 Task: In the  document meeting.epub Use the feature 'and check spelling and grammer' Select the body of letter and change paragraph spacing to  'Double' Select the word Good Evening and change font size to  30
Action: Mouse moved to (243, 280)
Screenshot: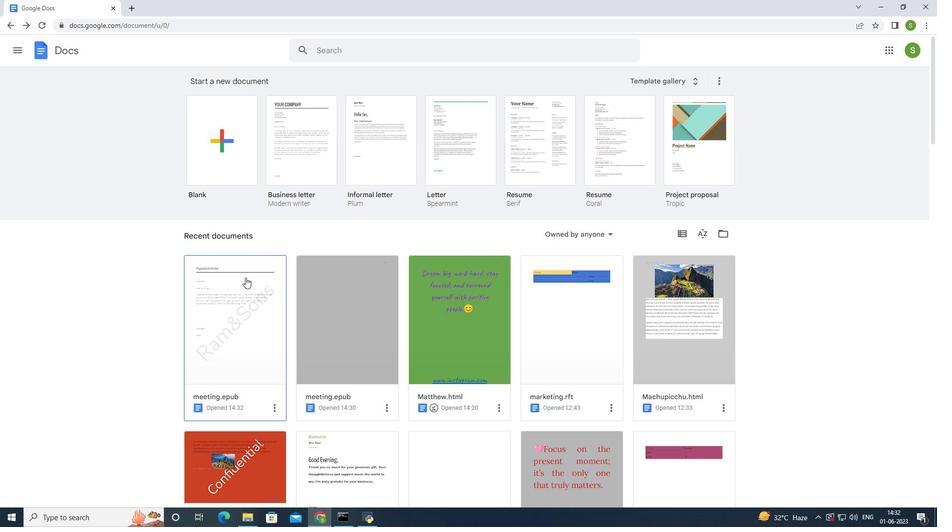 
Action: Mouse pressed left at (243, 280)
Screenshot: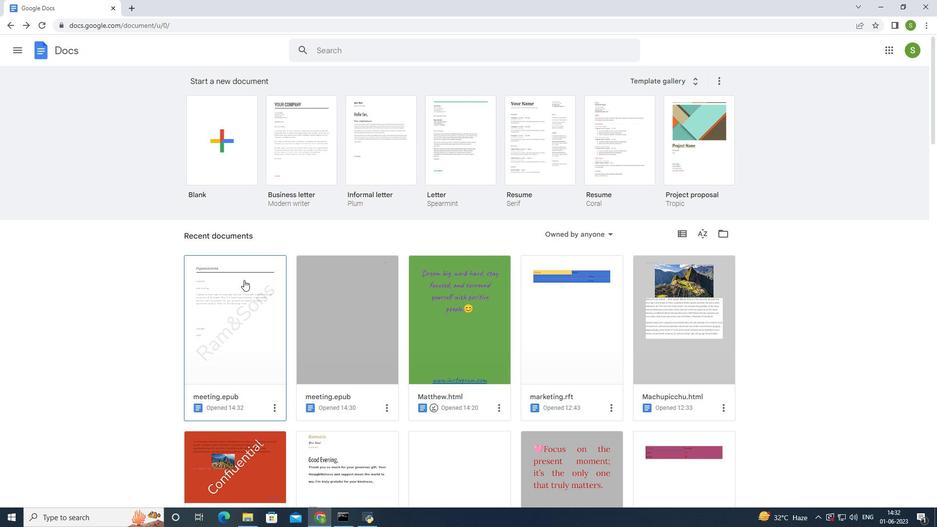
Action: Mouse moved to (158, 55)
Screenshot: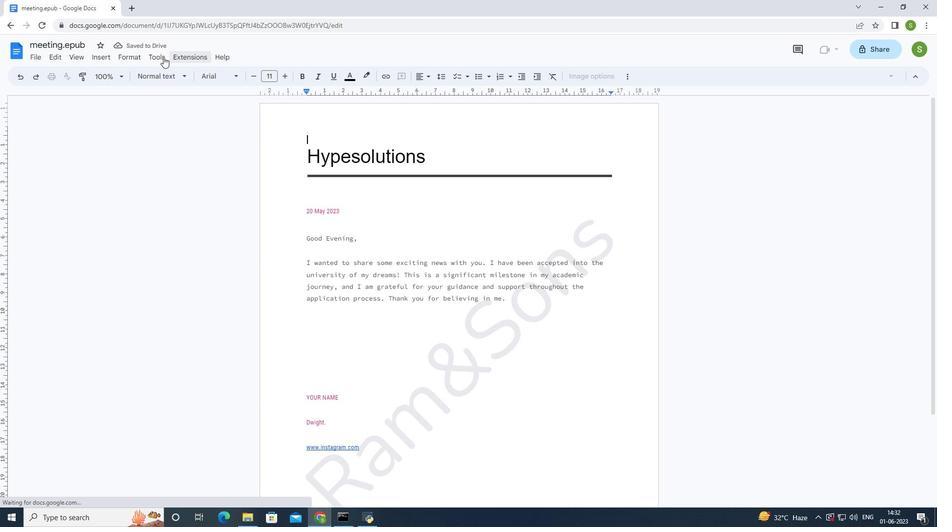 
Action: Mouse pressed left at (158, 55)
Screenshot: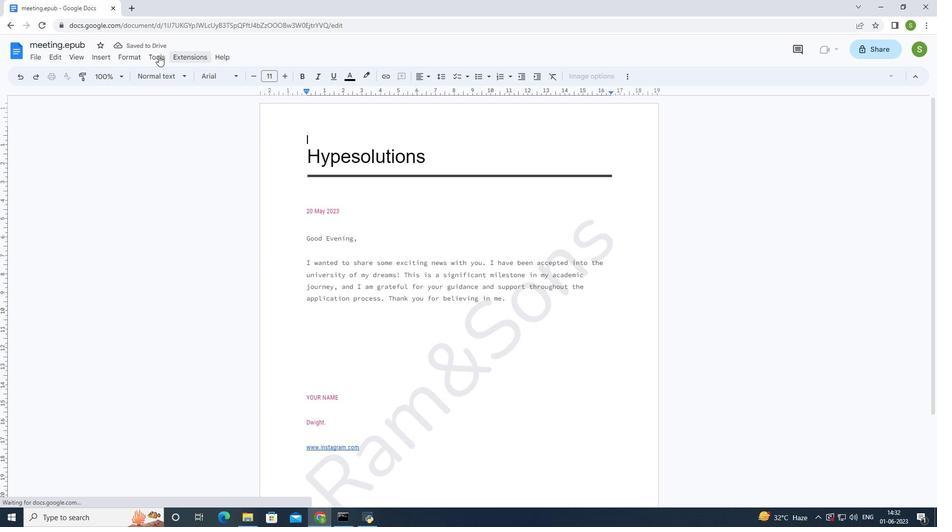 
Action: Mouse moved to (87, 227)
Screenshot: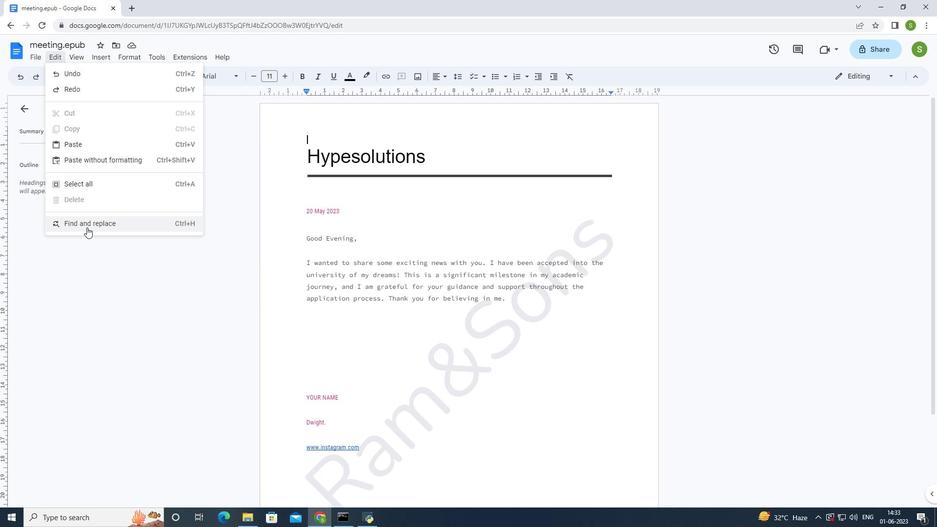 
Action: Mouse pressed left at (87, 227)
Screenshot: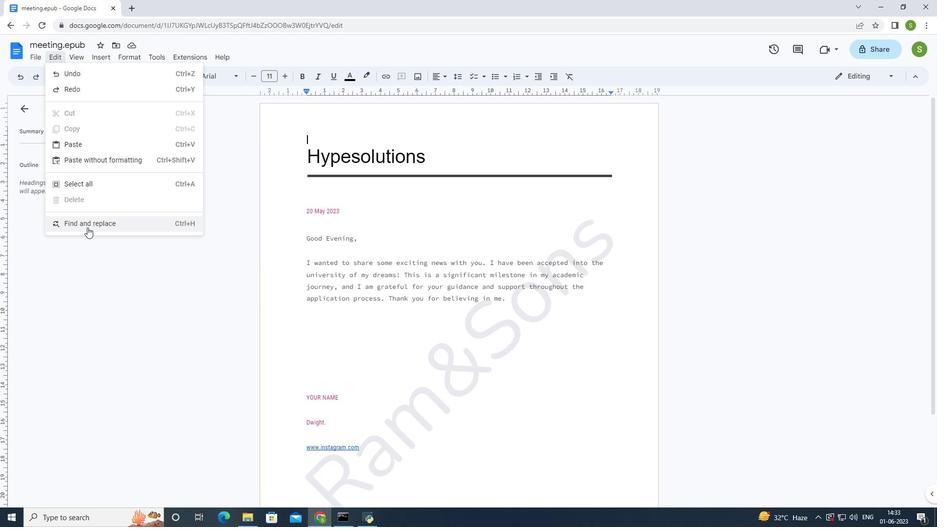 
Action: Mouse moved to (223, 194)
Screenshot: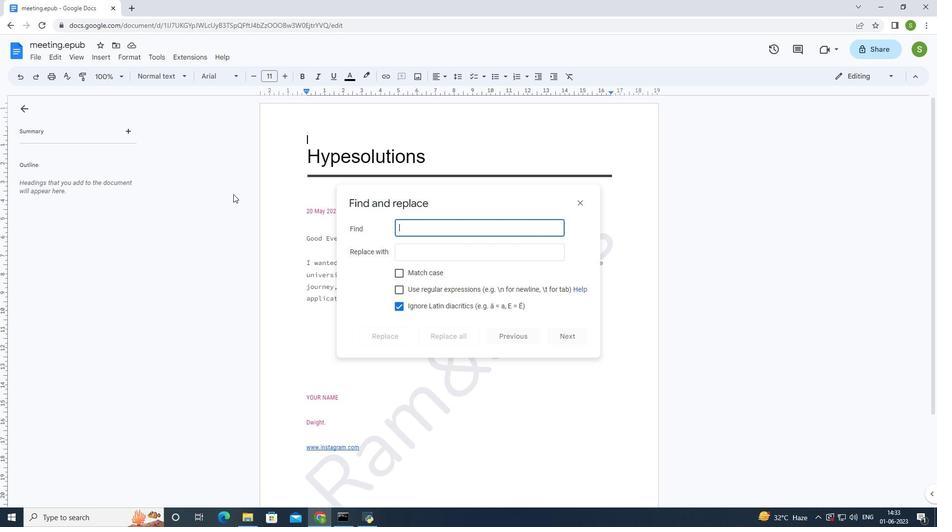 
Action: Mouse pressed left at (223, 194)
Screenshot: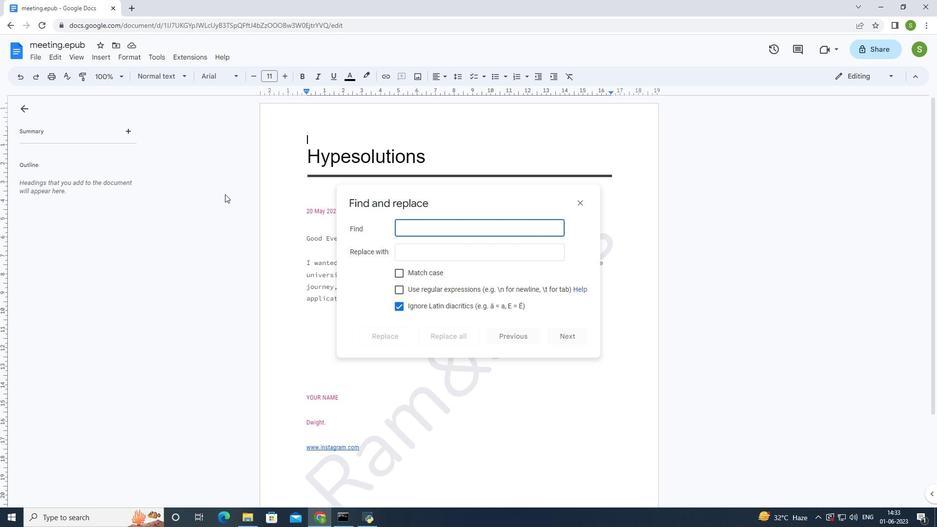 
Action: Mouse moved to (582, 205)
Screenshot: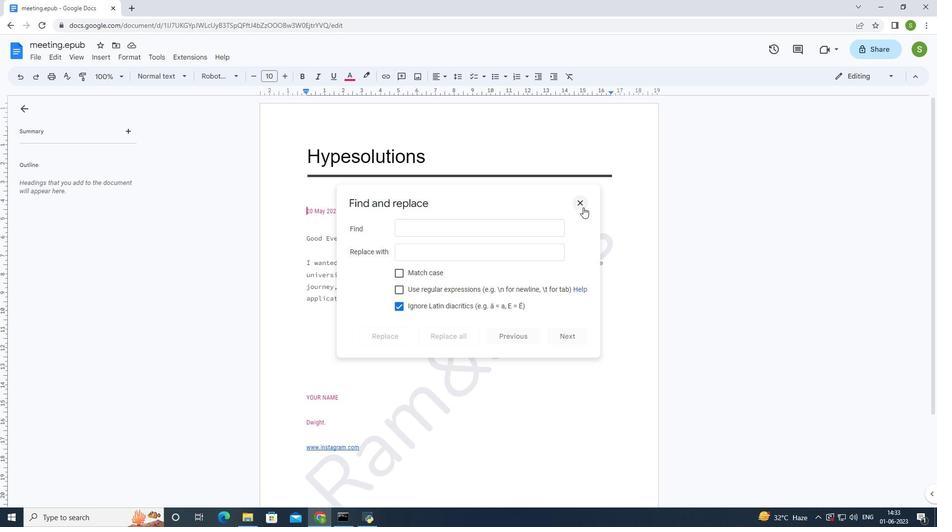 
Action: Mouse pressed left at (582, 205)
Screenshot: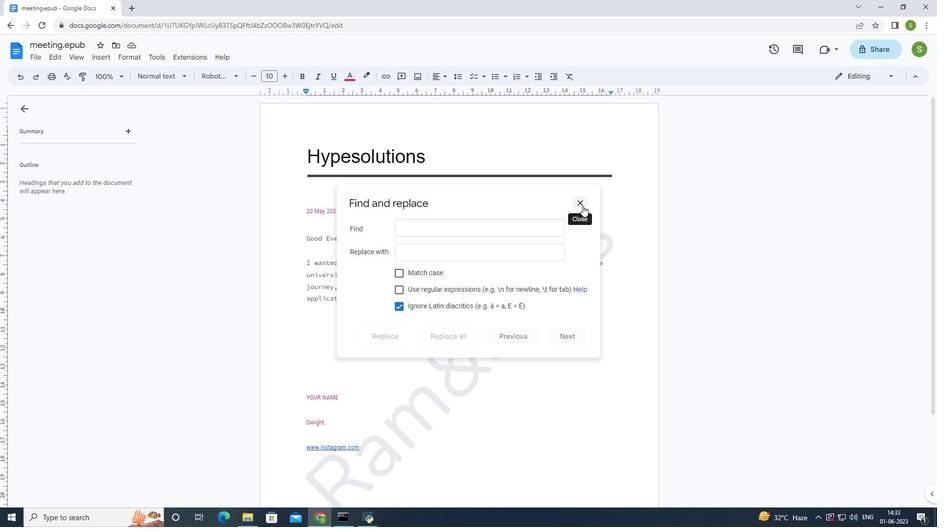 
Action: Mouse moved to (123, 55)
Screenshot: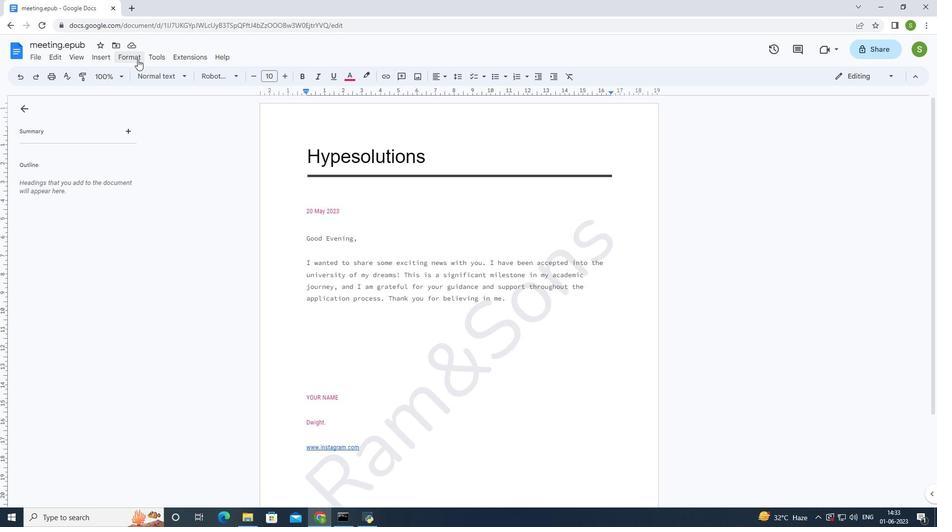 
Action: Mouse pressed left at (123, 55)
Screenshot: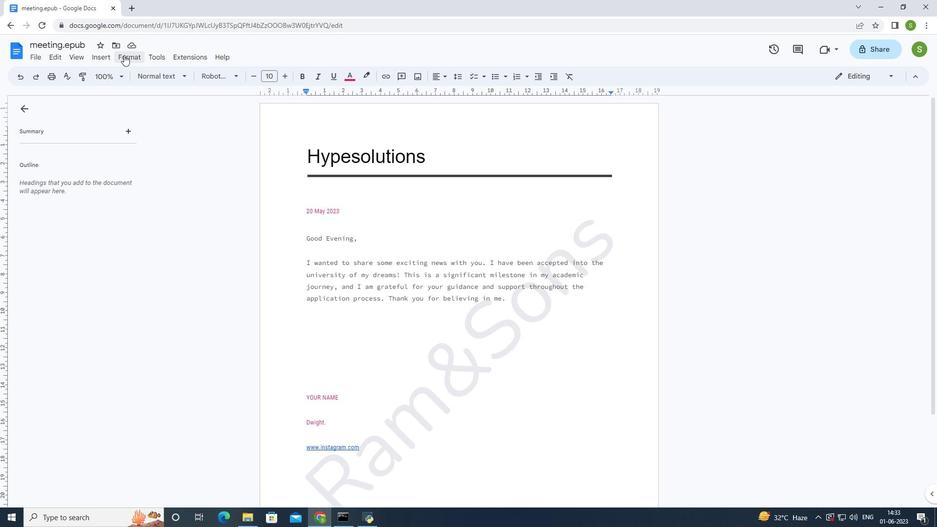 
Action: Mouse moved to (160, 73)
Screenshot: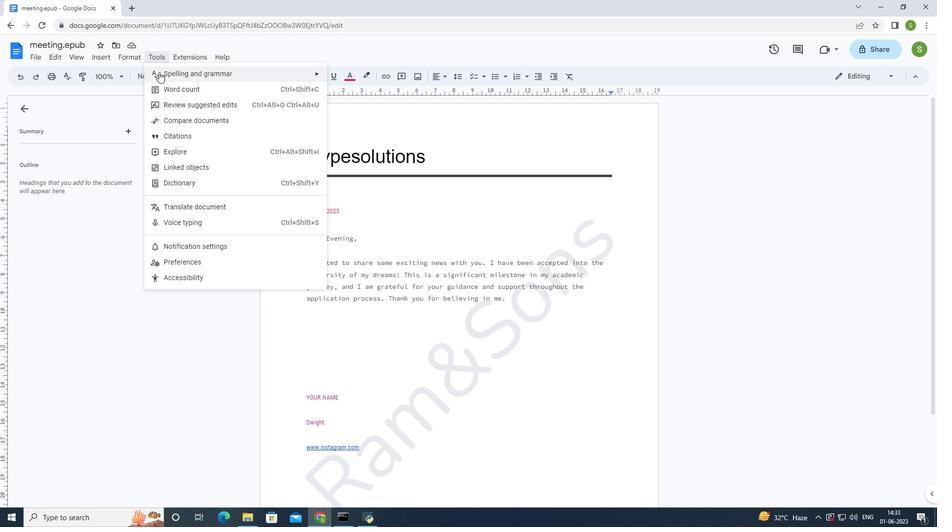 
Action: Mouse pressed left at (160, 73)
Screenshot: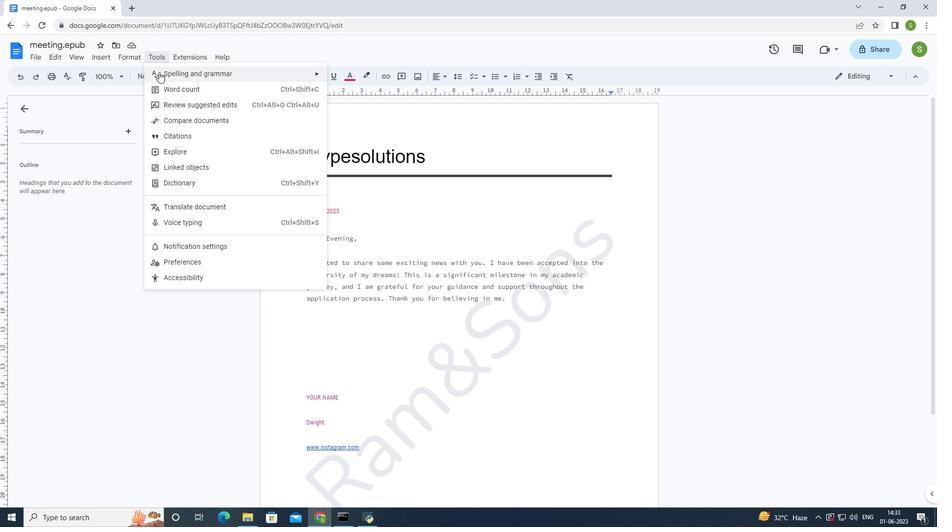 
Action: Mouse moved to (356, 73)
Screenshot: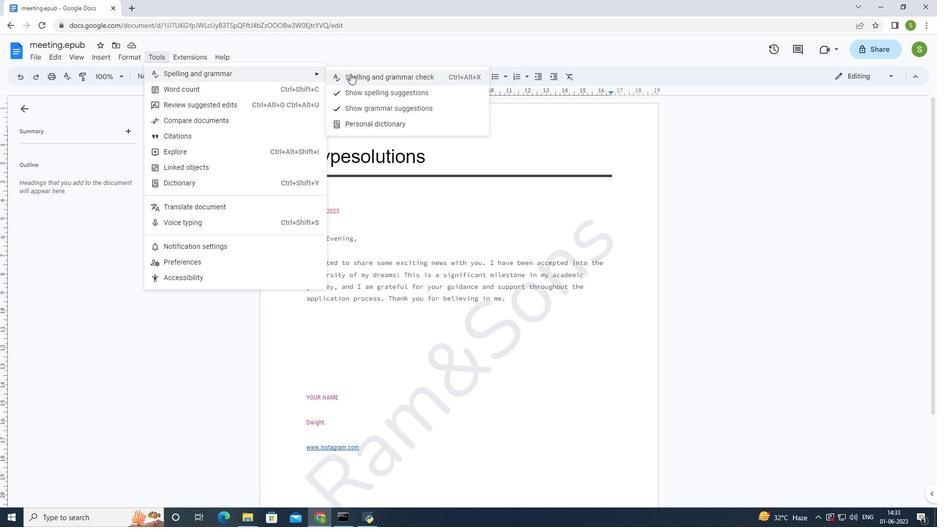 
Action: Mouse pressed left at (356, 73)
Screenshot: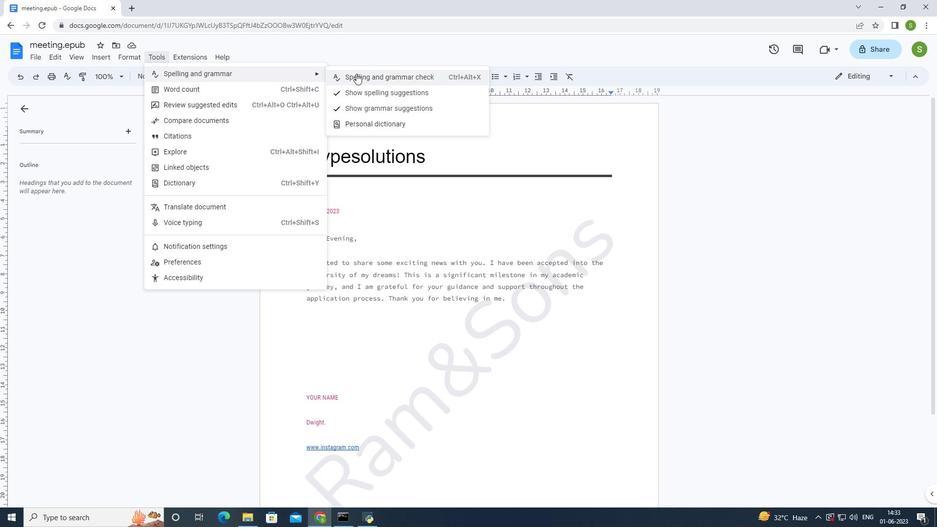
Action: Mouse moved to (737, 191)
Screenshot: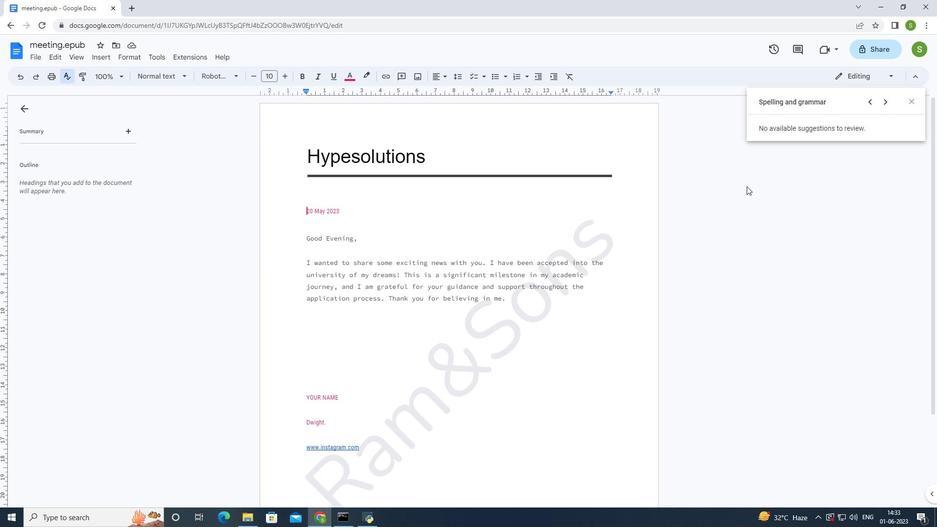 
Action: Mouse pressed left at (737, 191)
Screenshot: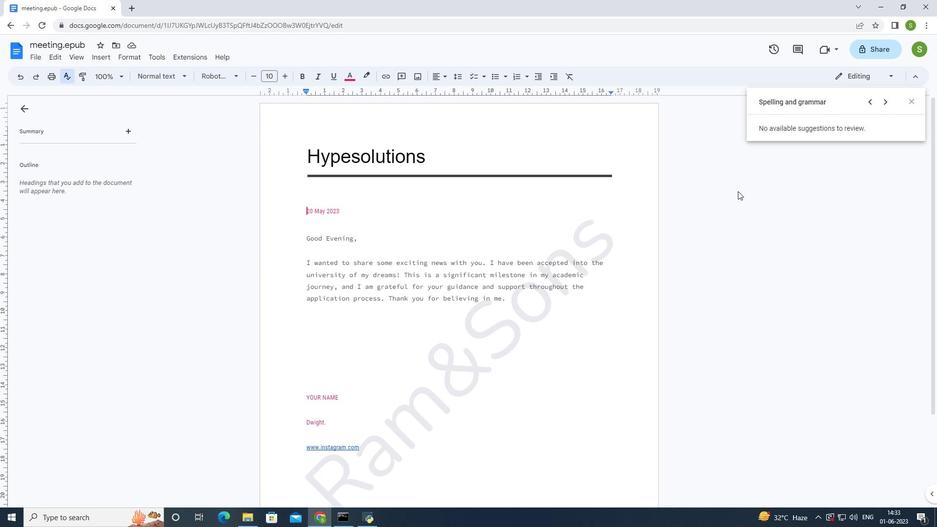 
Action: Mouse moved to (304, 260)
Screenshot: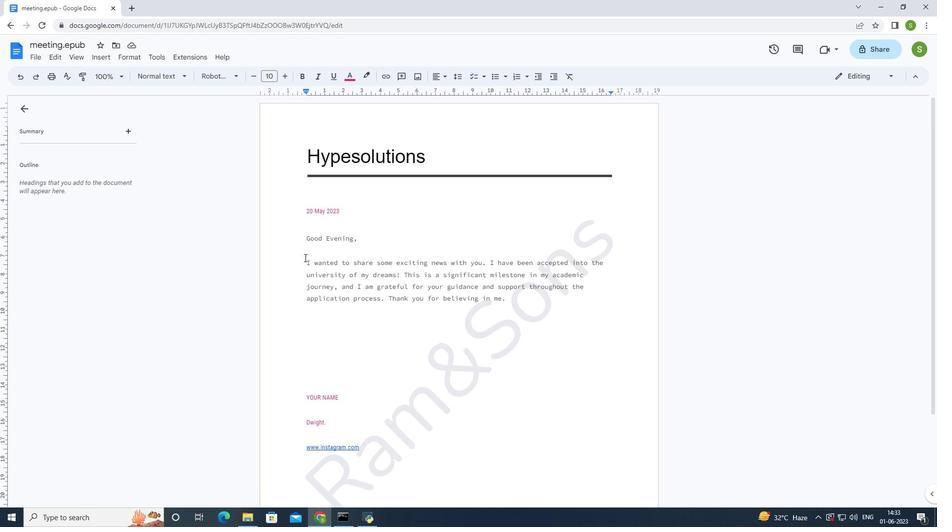 
Action: Mouse pressed left at (304, 260)
Screenshot: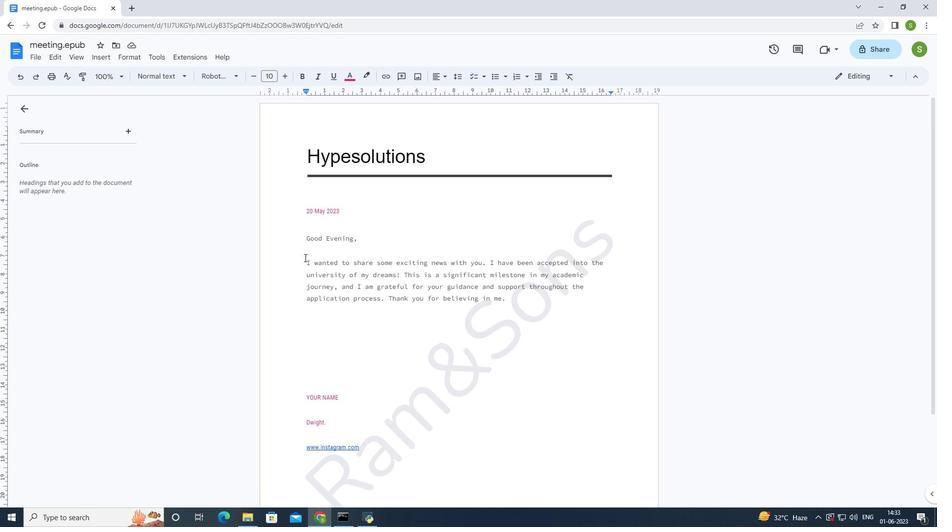 
Action: Mouse moved to (455, 75)
Screenshot: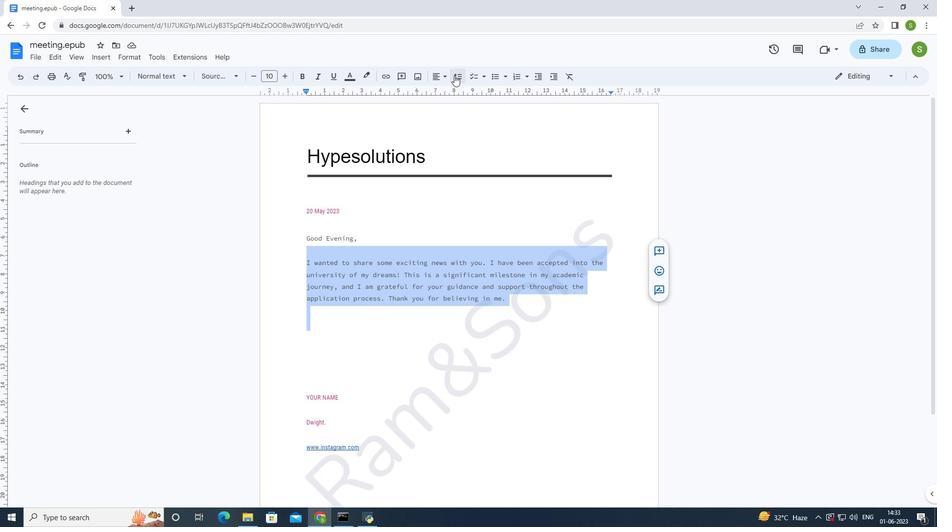 
Action: Mouse pressed left at (455, 75)
Screenshot: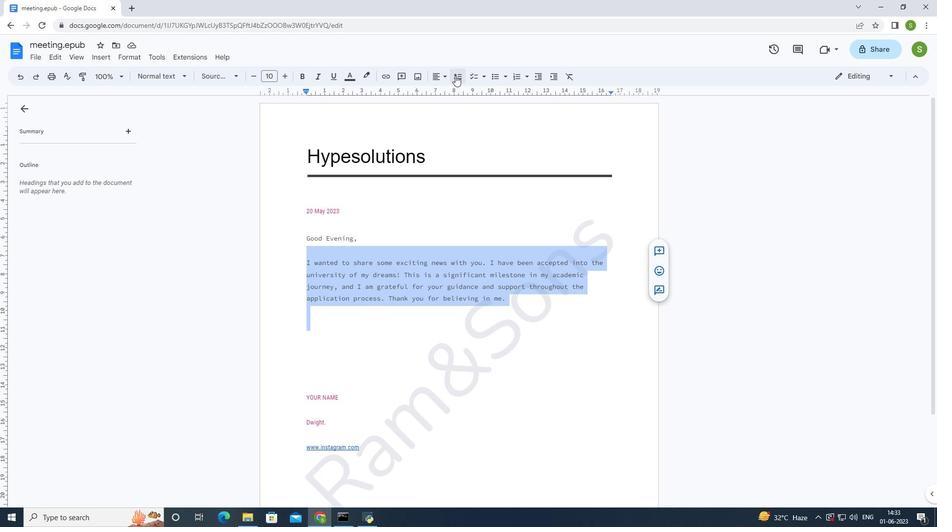 
Action: Mouse moved to (470, 142)
Screenshot: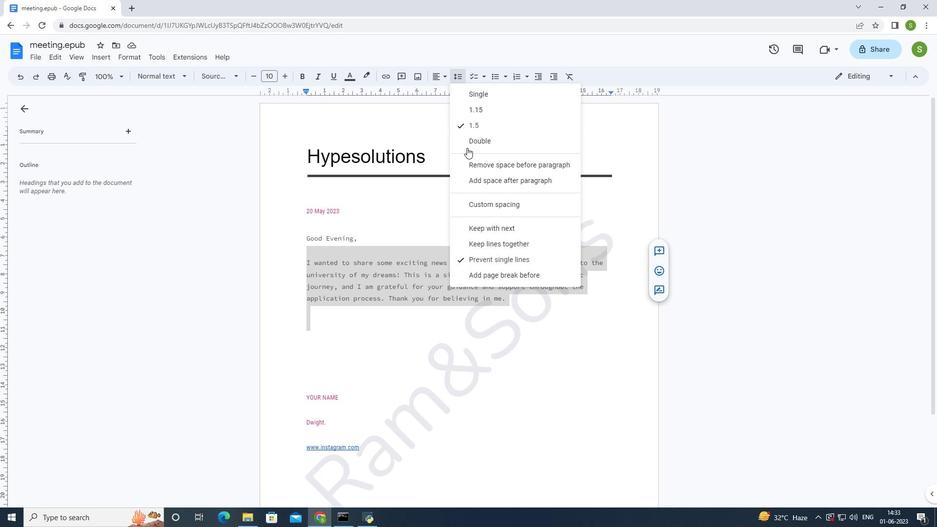 
Action: Mouse pressed left at (470, 142)
Screenshot: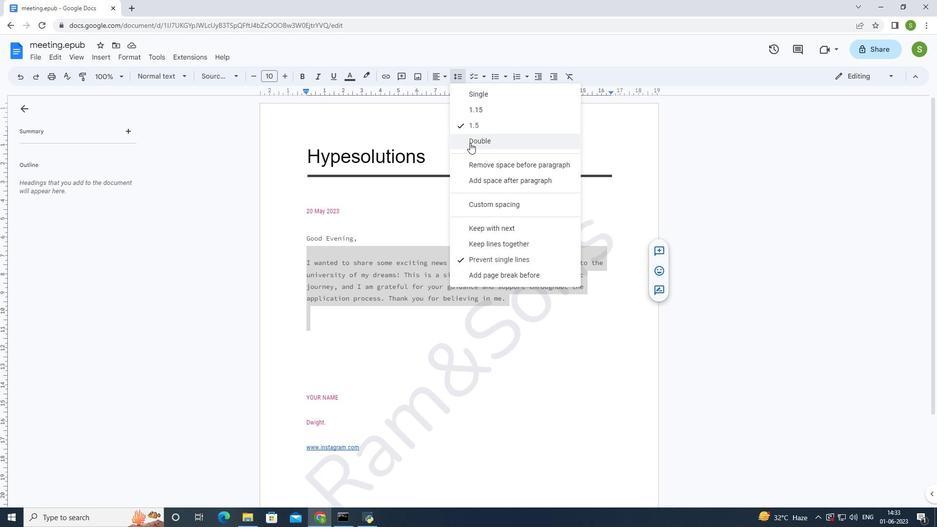 
Action: Mouse moved to (409, 331)
Screenshot: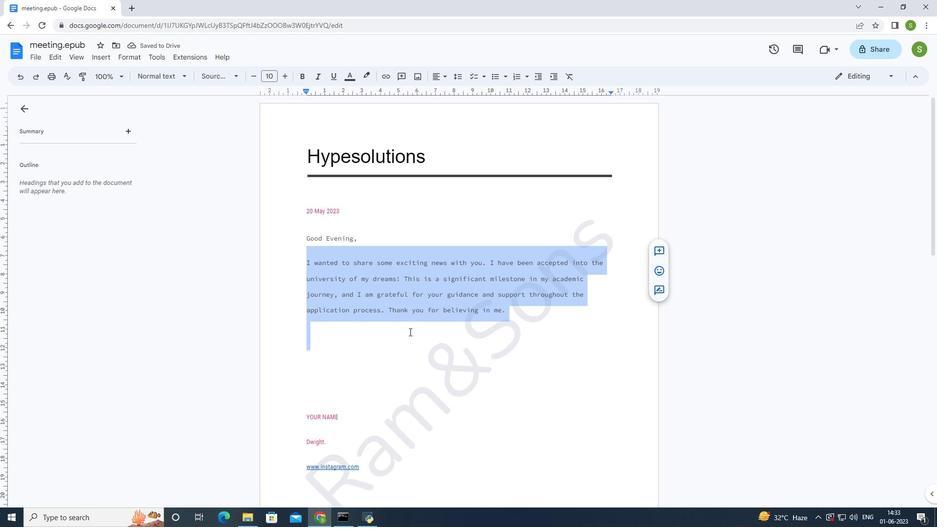 
Action: Mouse pressed left at (409, 331)
Screenshot: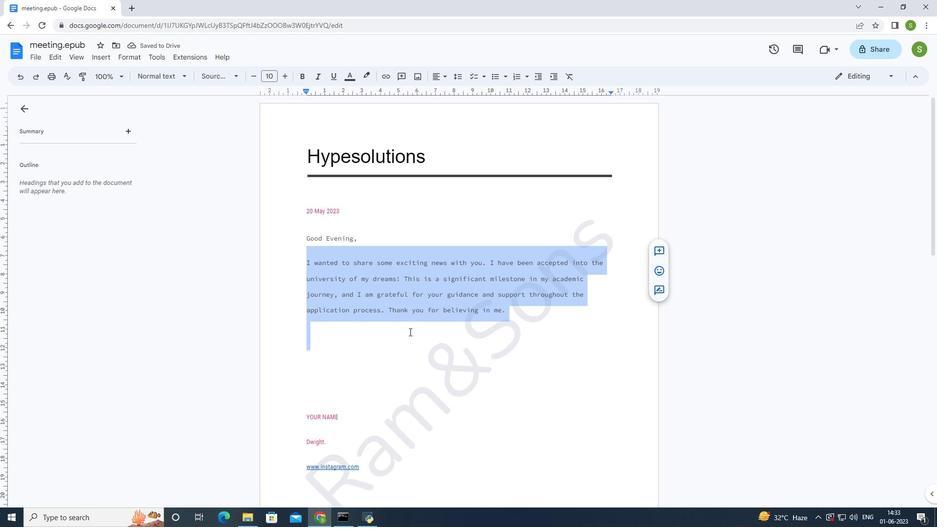 
Action: Mouse moved to (360, 237)
Screenshot: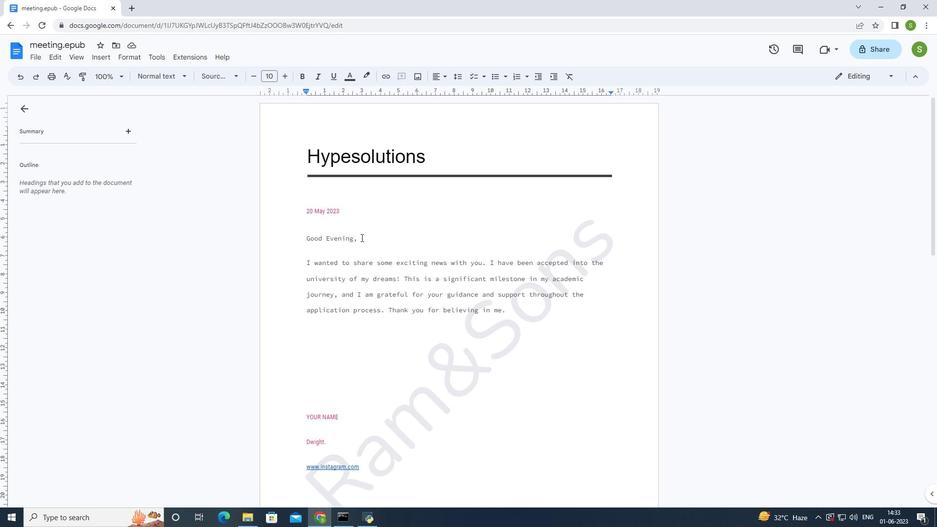 
Action: Mouse pressed left at (360, 237)
Screenshot: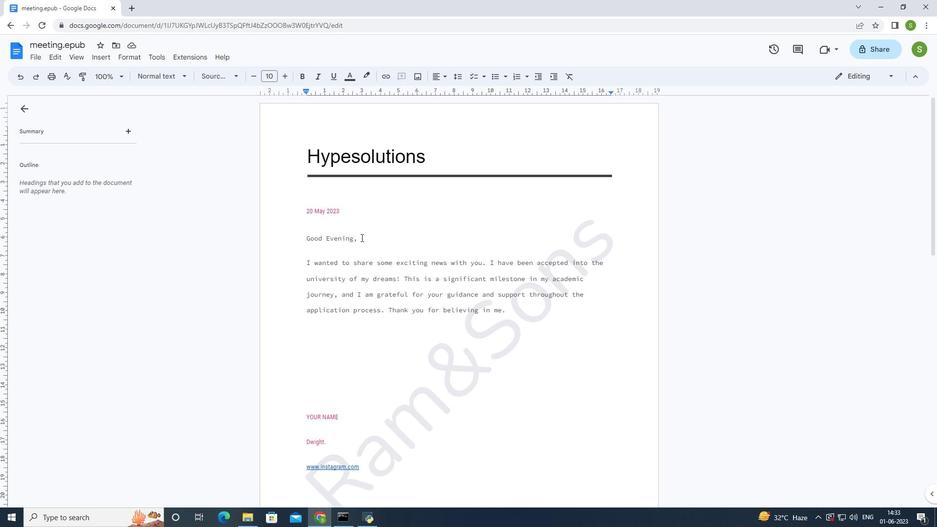 
Action: Mouse moved to (281, 77)
Screenshot: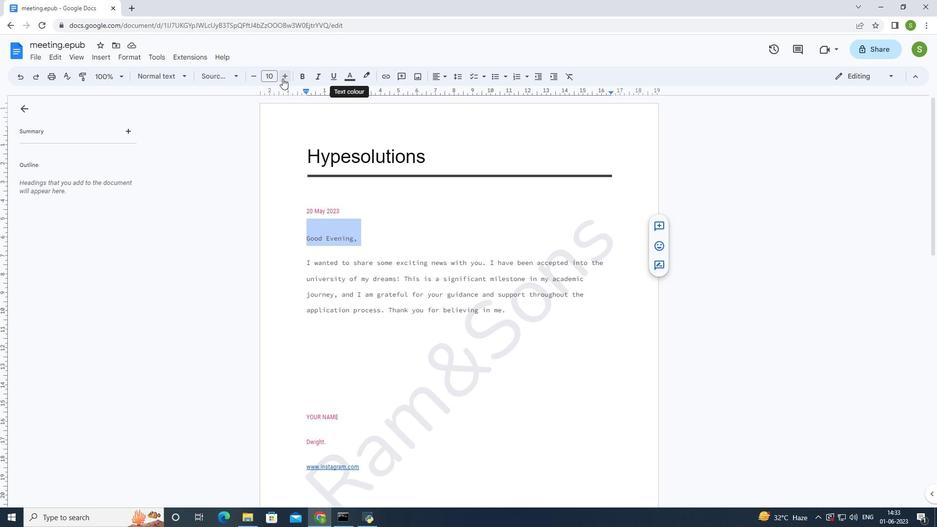 
Action: Mouse pressed left at (281, 77)
Screenshot: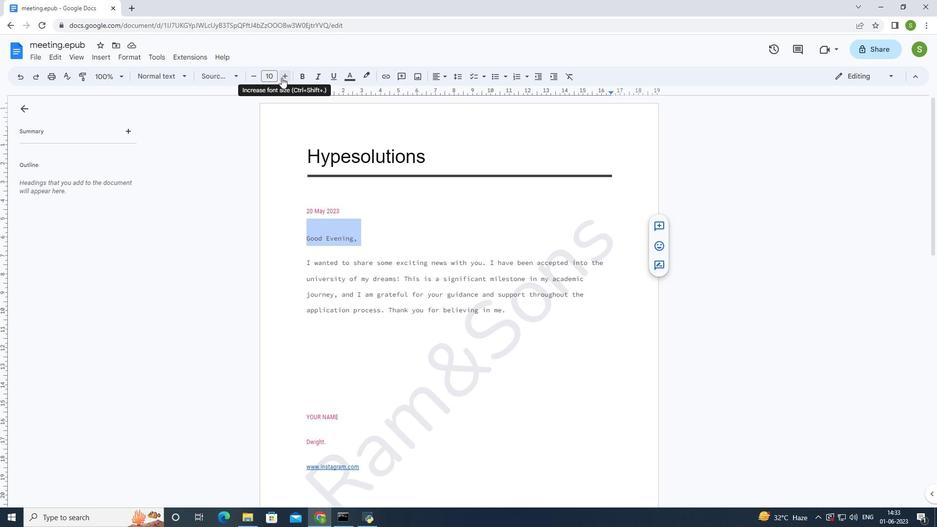 
Action: Mouse pressed left at (281, 77)
Screenshot: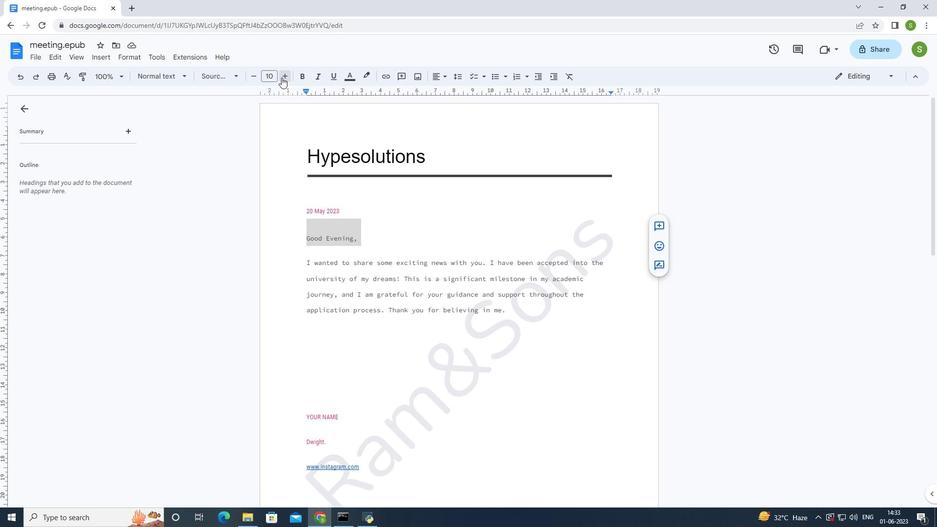 
Action: Mouse pressed left at (281, 77)
Screenshot: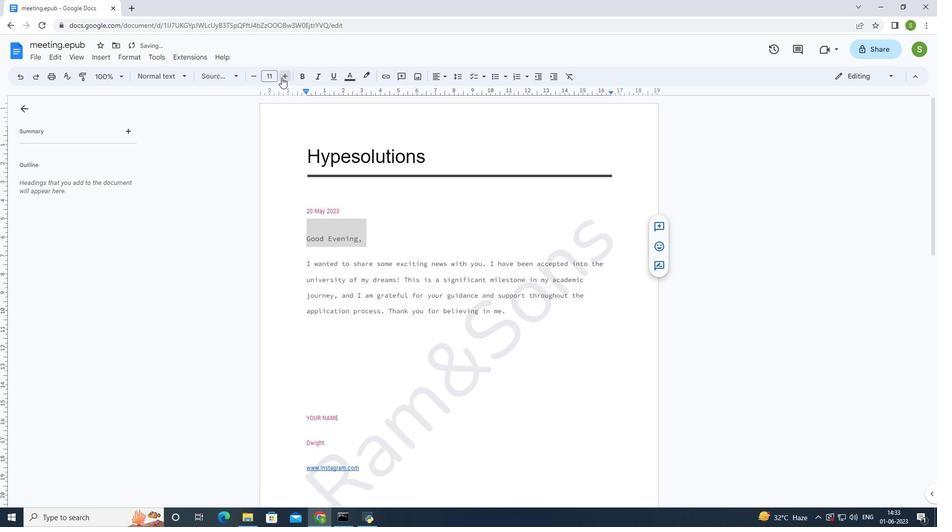 
Action: Mouse pressed left at (281, 77)
Screenshot: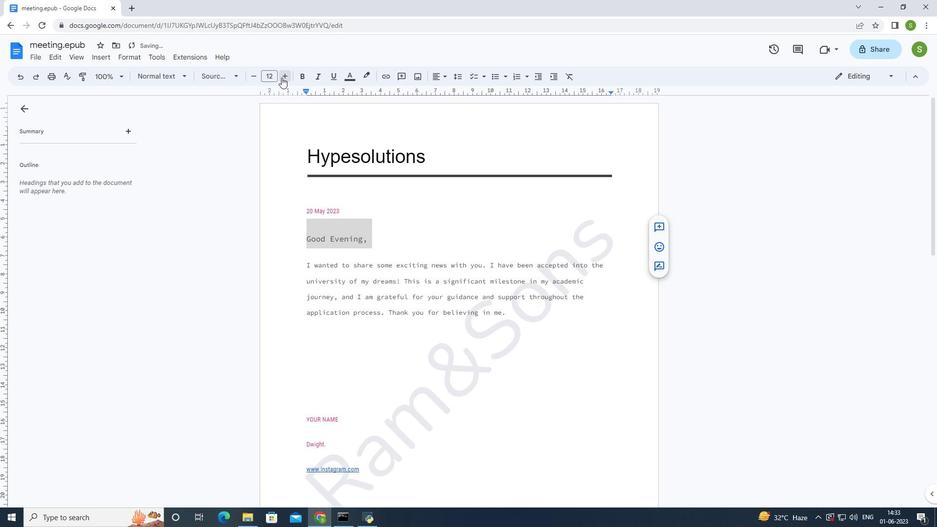 
Action: Mouse pressed left at (281, 77)
Screenshot: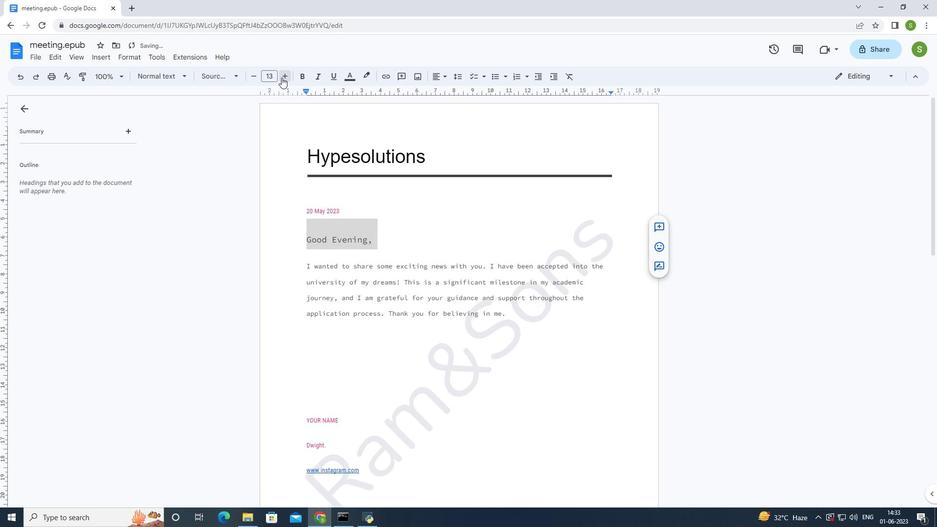 
Action: Mouse pressed left at (281, 77)
Screenshot: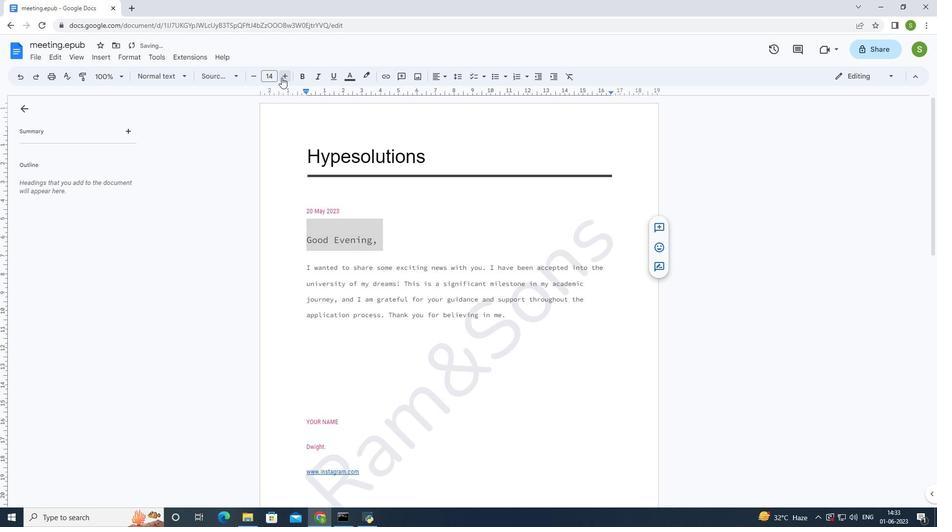 
Action: Mouse pressed left at (281, 77)
Screenshot: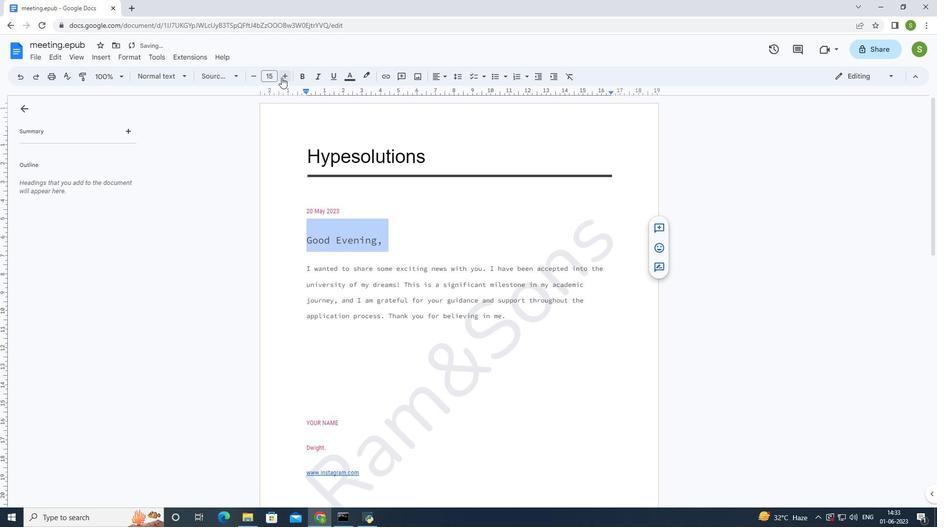 
Action: Mouse pressed left at (281, 77)
Screenshot: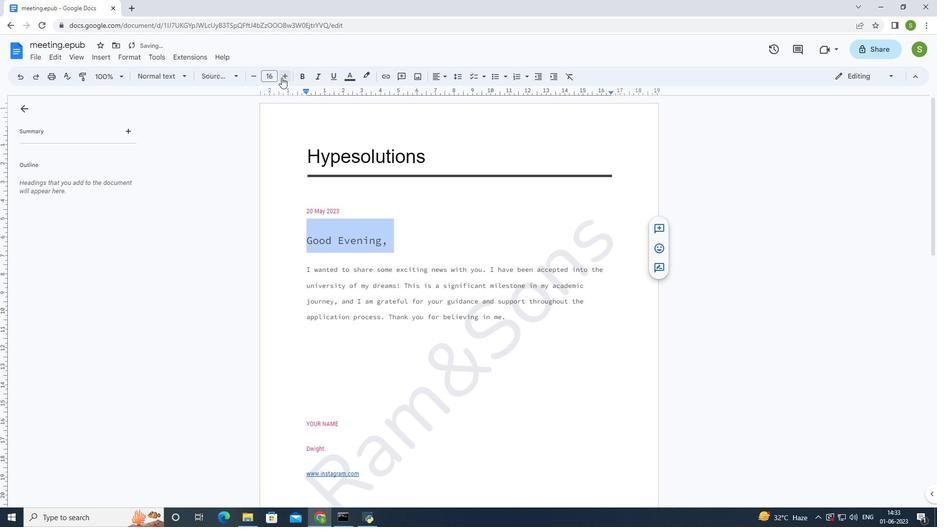 
Action: Mouse pressed left at (281, 77)
Screenshot: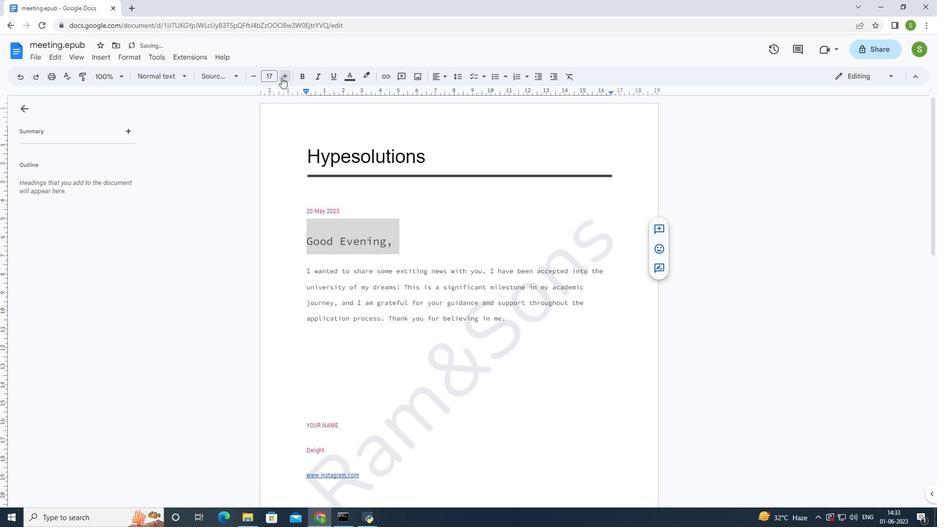 
Action: Mouse pressed left at (281, 77)
Screenshot: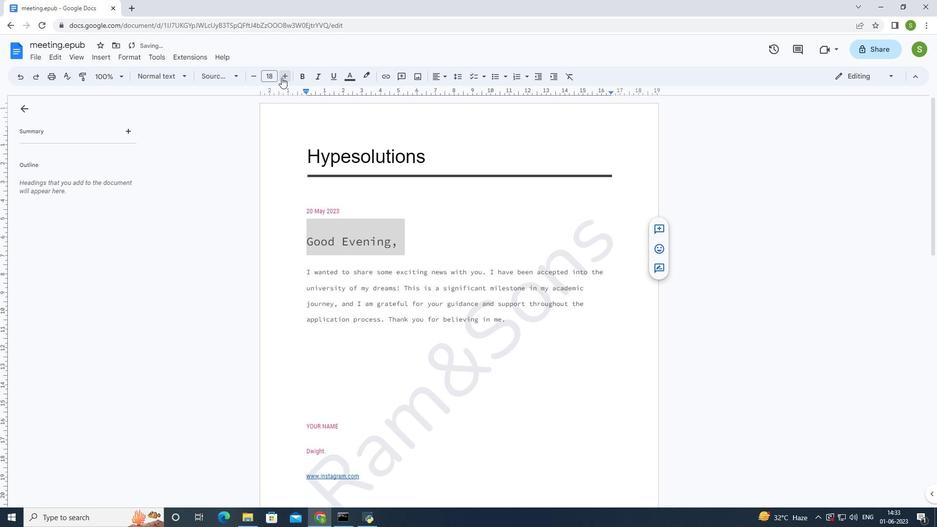 
Action: Mouse pressed left at (281, 77)
Screenshot: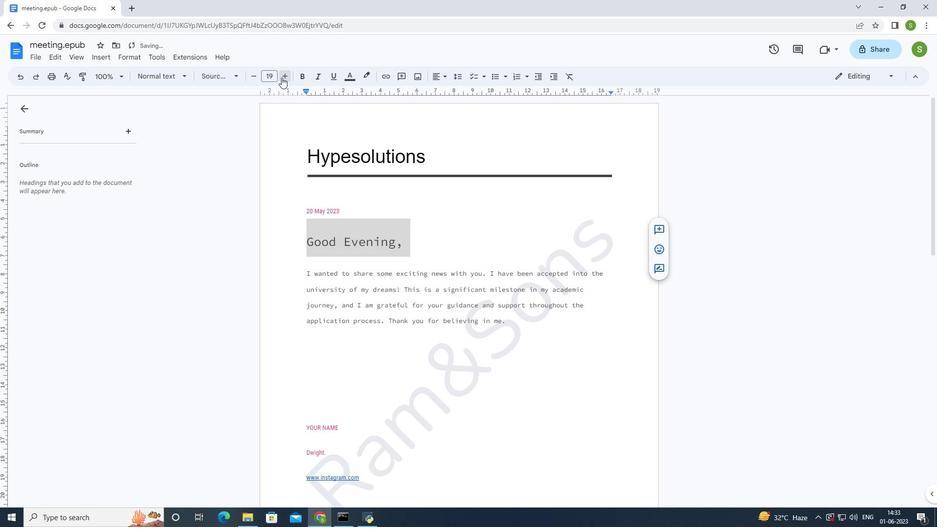 
Action: Mouse pressed left at (281, 77)
Screenshot: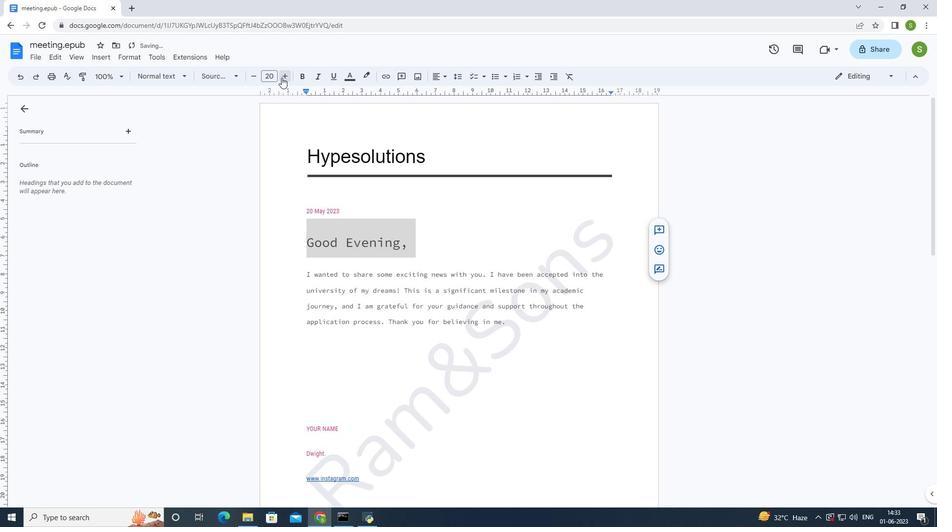 
Action: Mouse pressed left at (281, 77)
Screenshot: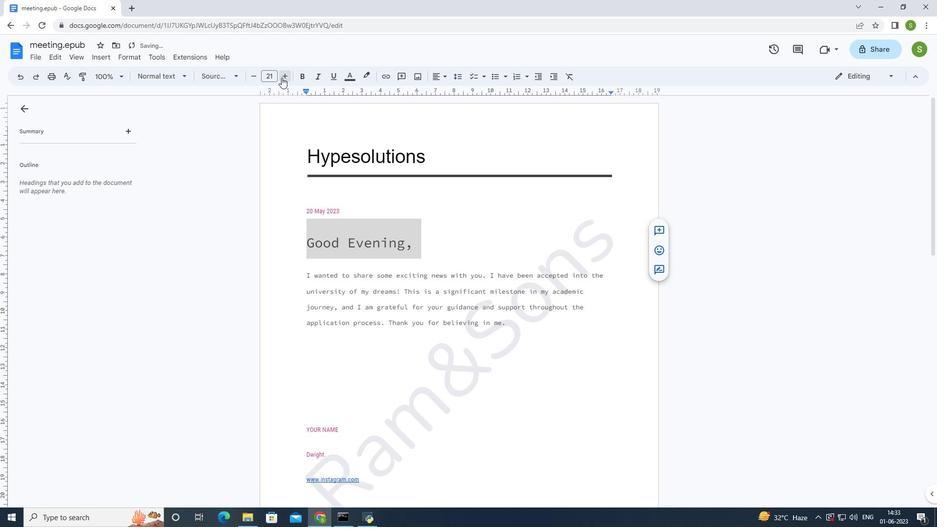 
Action: Mouse moved to (281, 77)
Screenshot: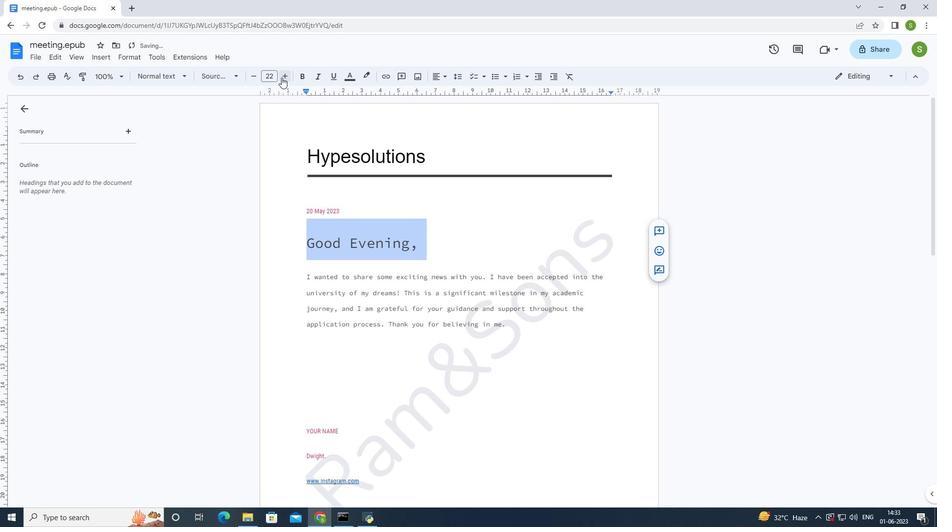 
Action: Mouse pressed left at (281, 77)
Screenshot: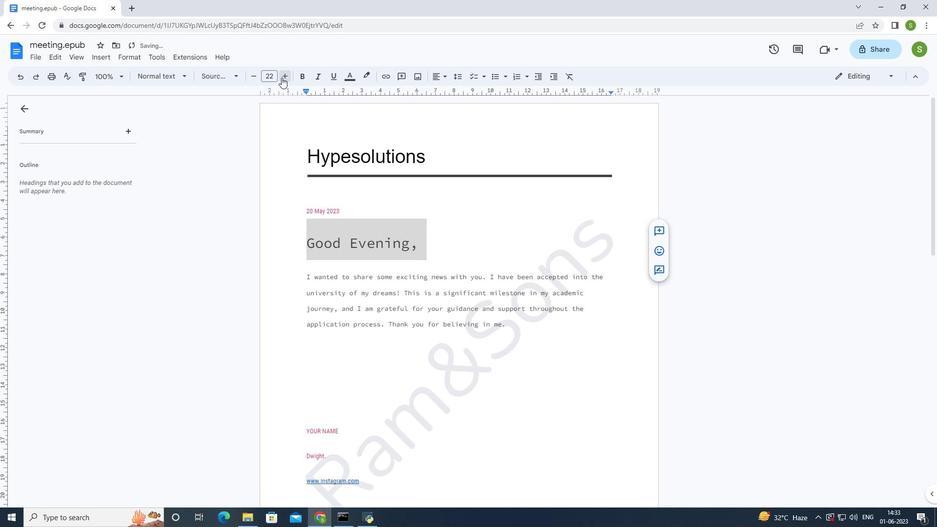 
Action: Mouse moved to (281, 77)
Screenshot: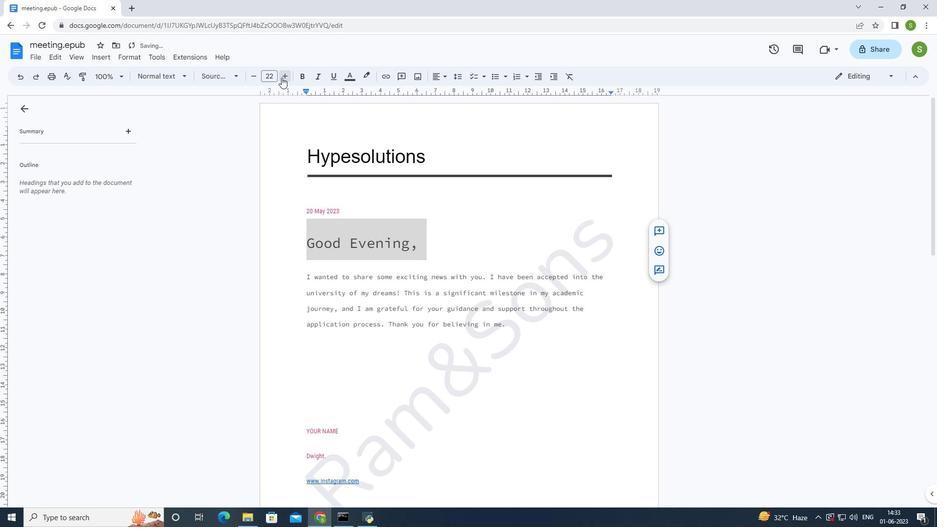 
Action: Mouse pressed left at (281, 77)
Screenshot: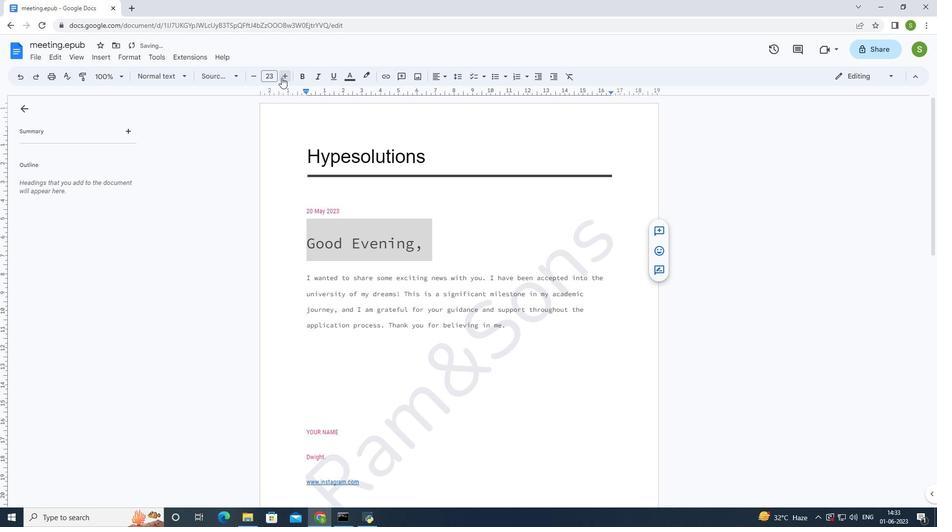 
Action: Mouse pressed left at (281, 77)
Screenshot: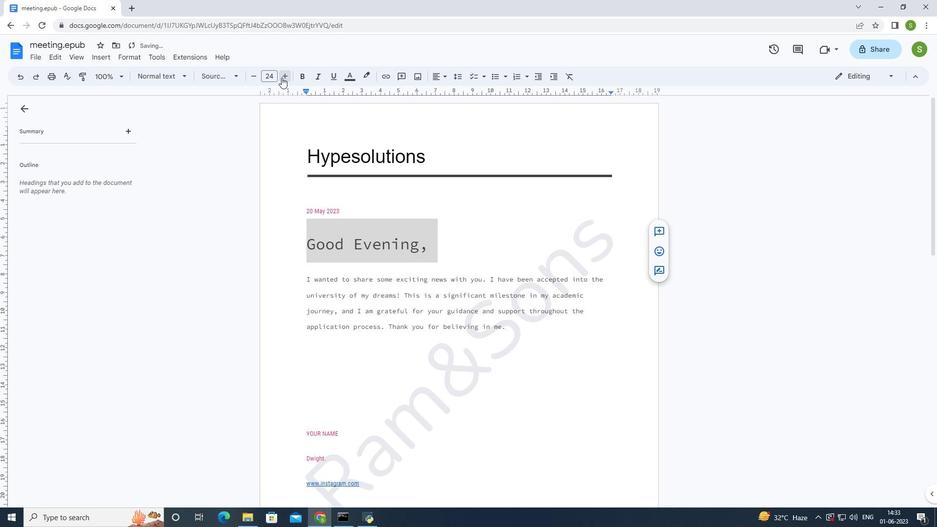 
Action: Mouse pressed left at (281, 77)
Screenshot: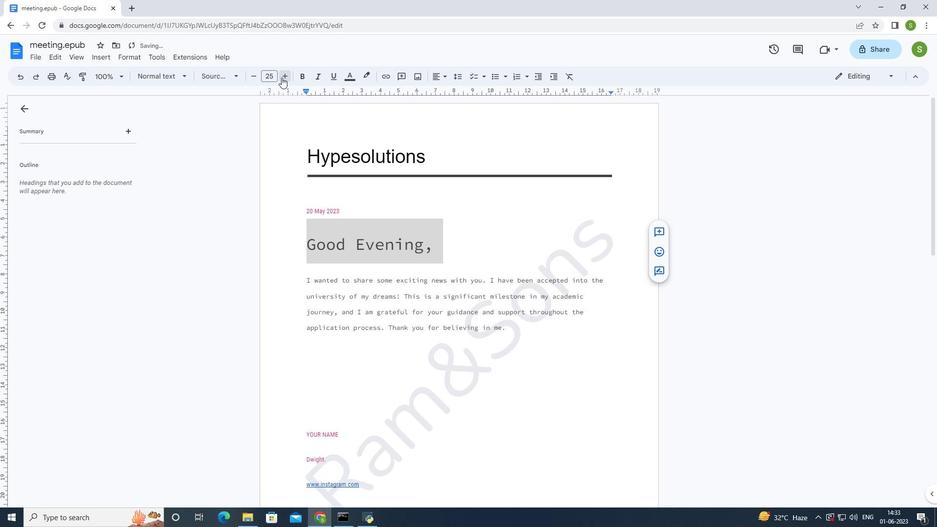 
Action: Mouse moved to (282, 77)
Screenshot: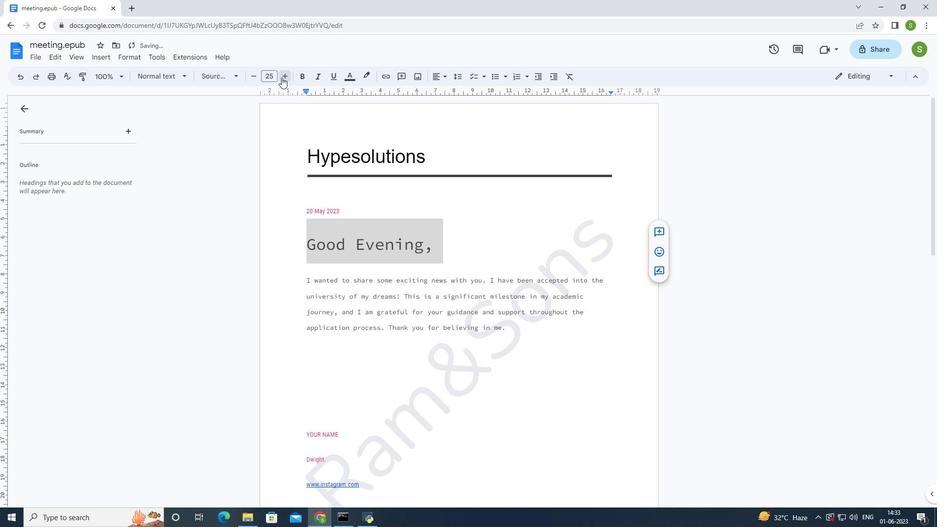 
Action: Mouse pressed left at (282, 77)
Screenshot: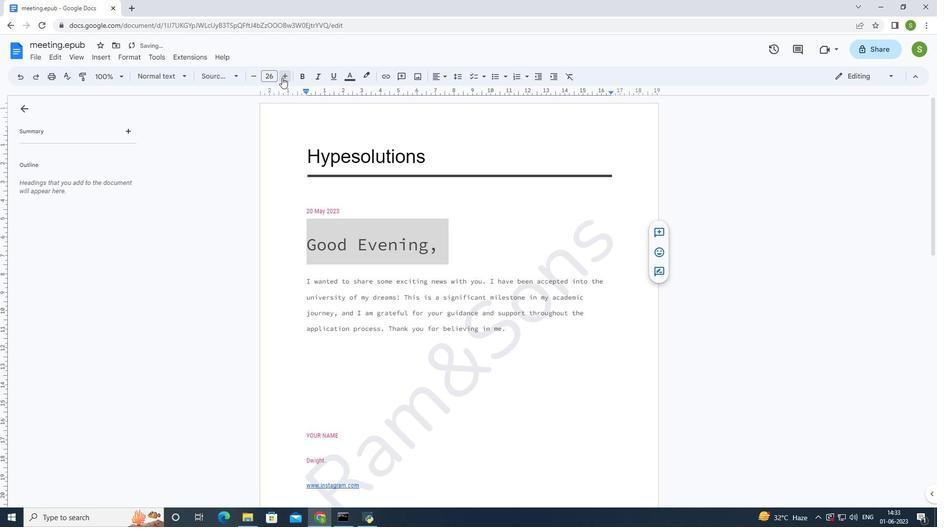 
Action: Mouse moved to (282, 78)
Screenshot: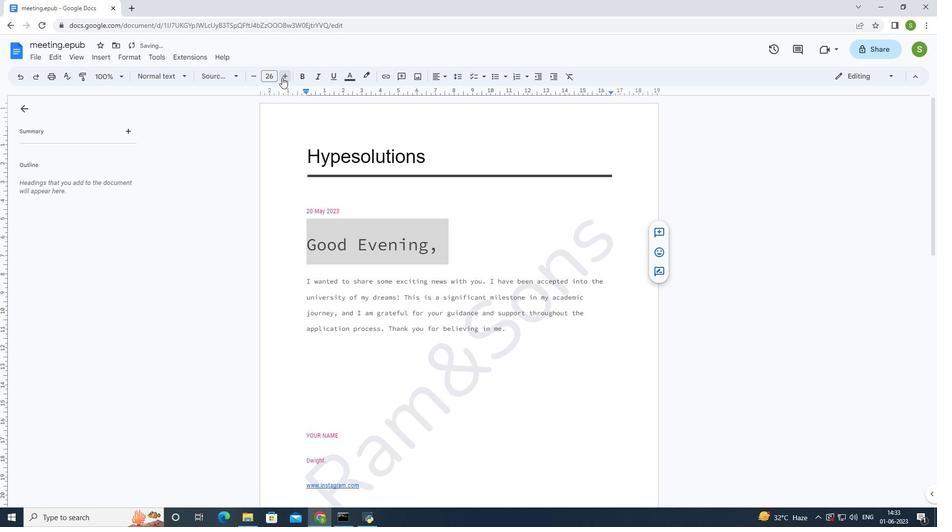 
Action: Mouse pressed left at (282, 78)
Screenshot: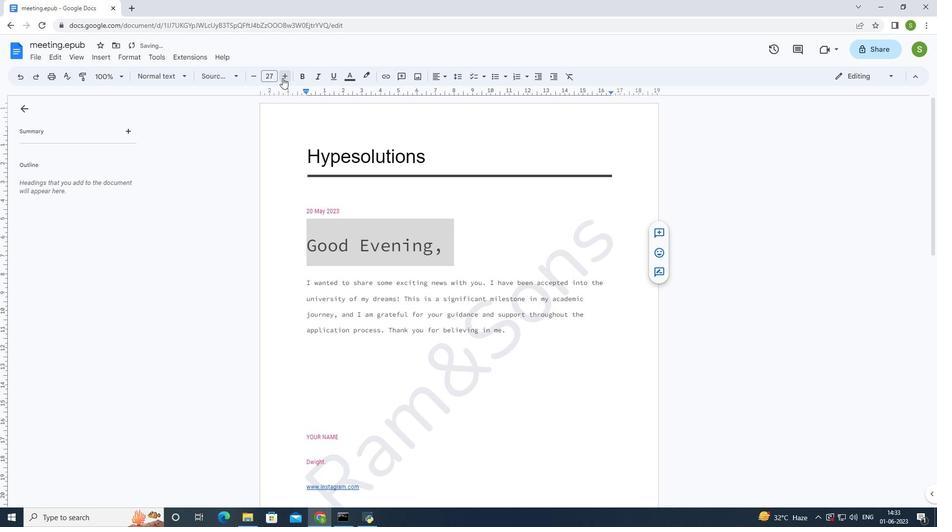 
Action: Mouse pressed left at (282, 78)
Screenshot: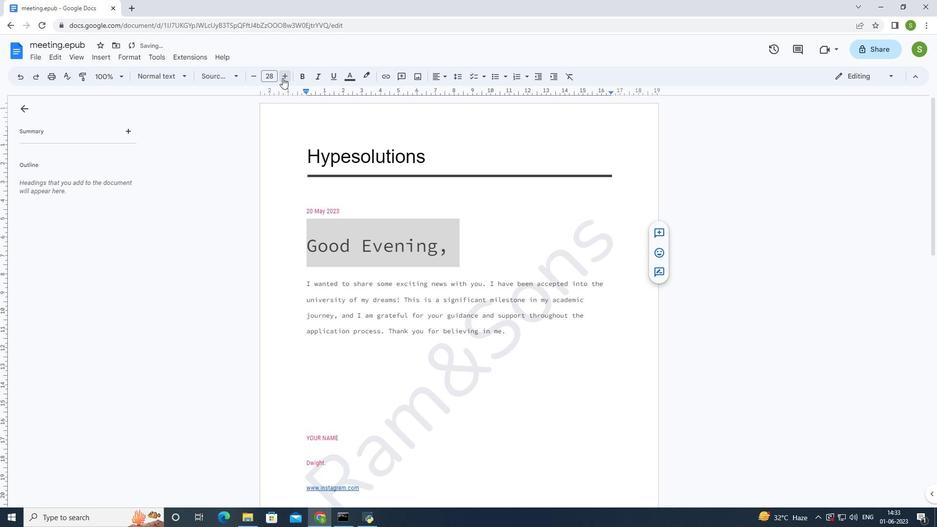 
Action: Mouse moved to (283, 78)
Screenshot: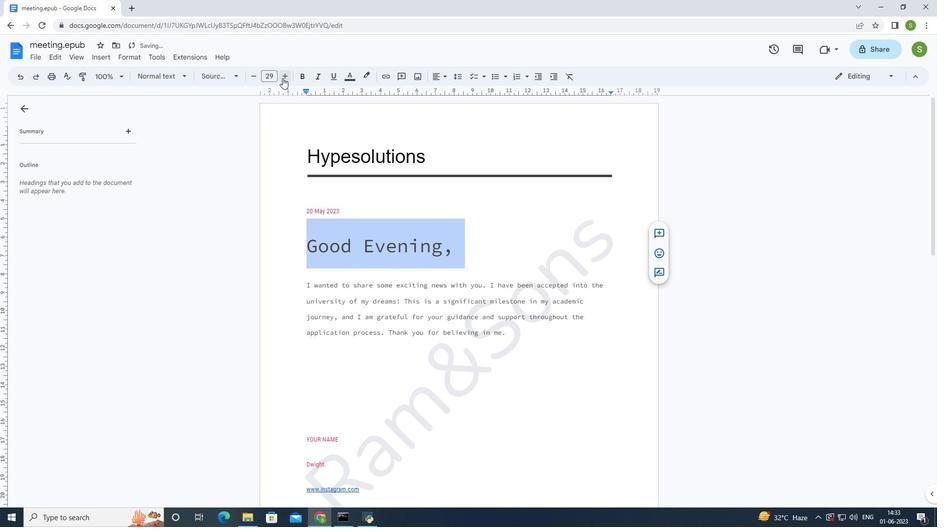 
Action: Mouse pressed left at (283, 78)
Screenshot: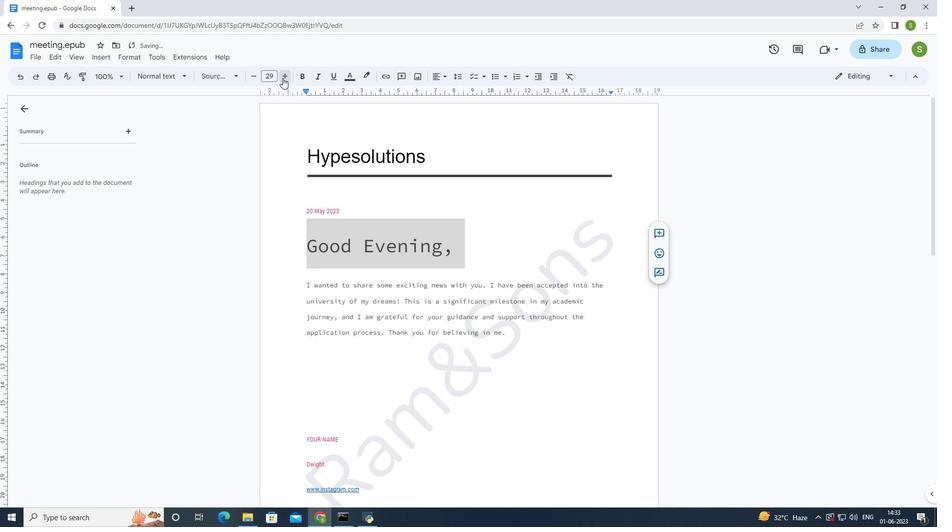 
Action: Mouse moved to (254, 75)
Screenshot: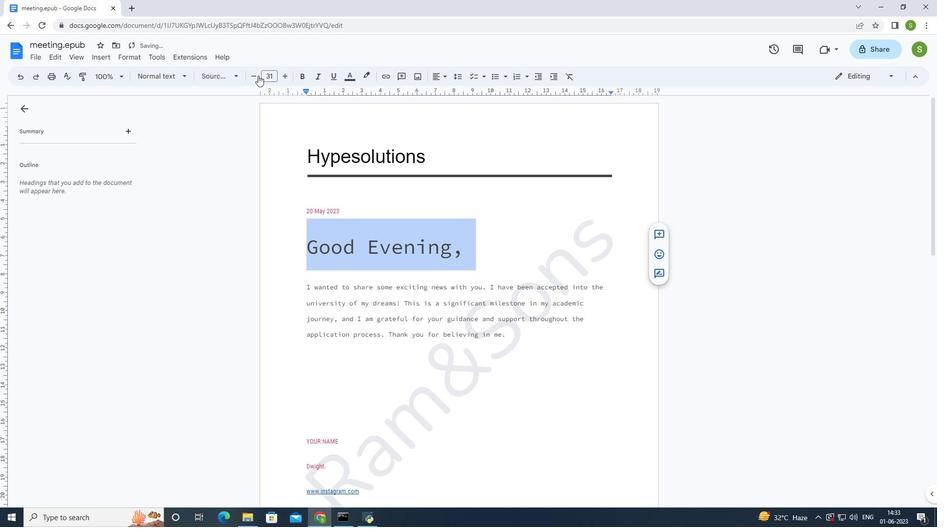 
Action: Mouse pressed left at (254, 75)
Screenshot: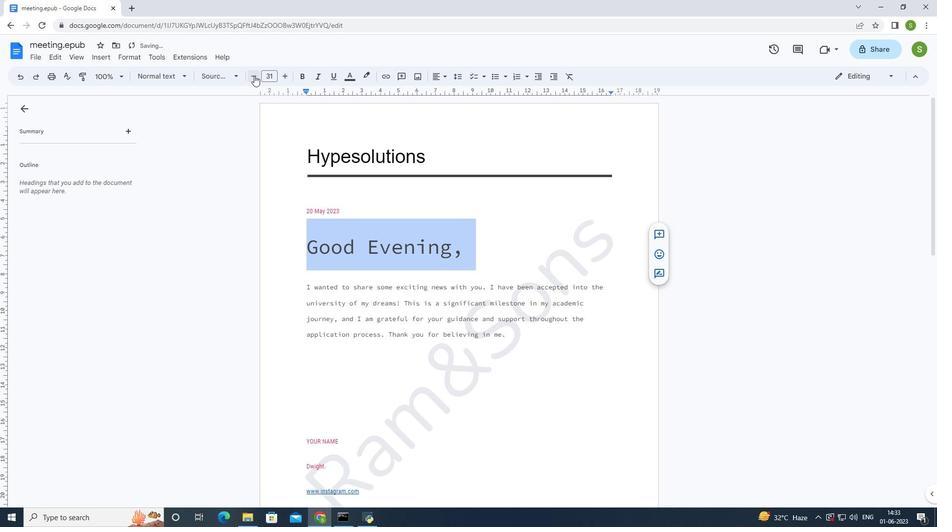 
Action: Mouse moved to (508, 202)
Screenshot: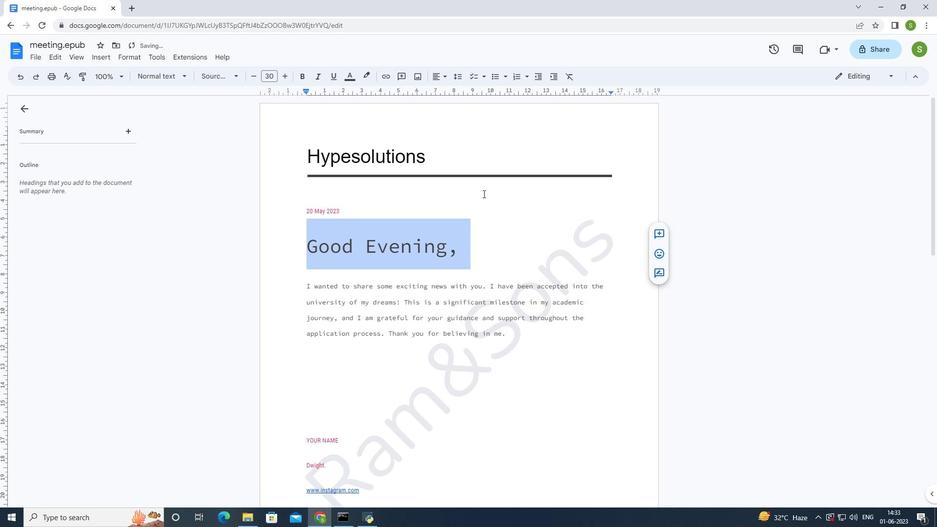
Action: Mouse pressed left at (508, 202)
Screenshot: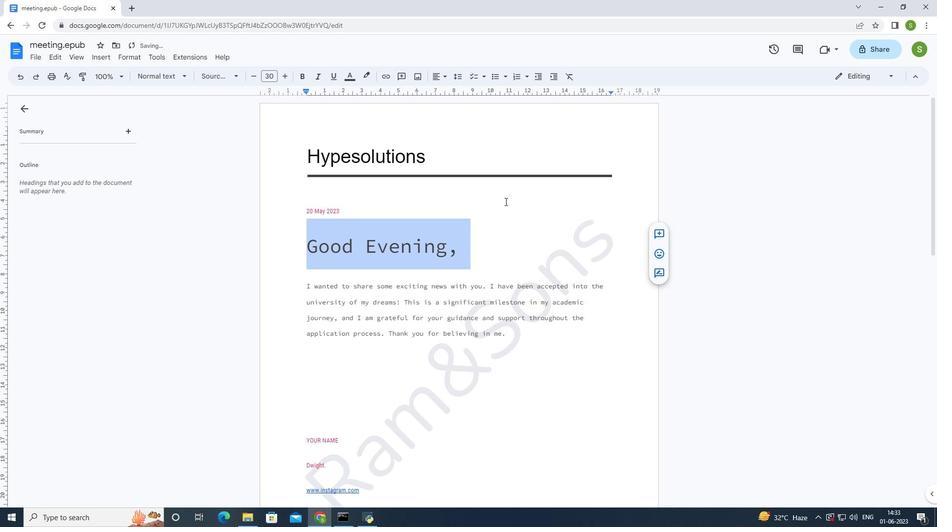 
Action: Mouse moved to (497, 202)
Screenshot: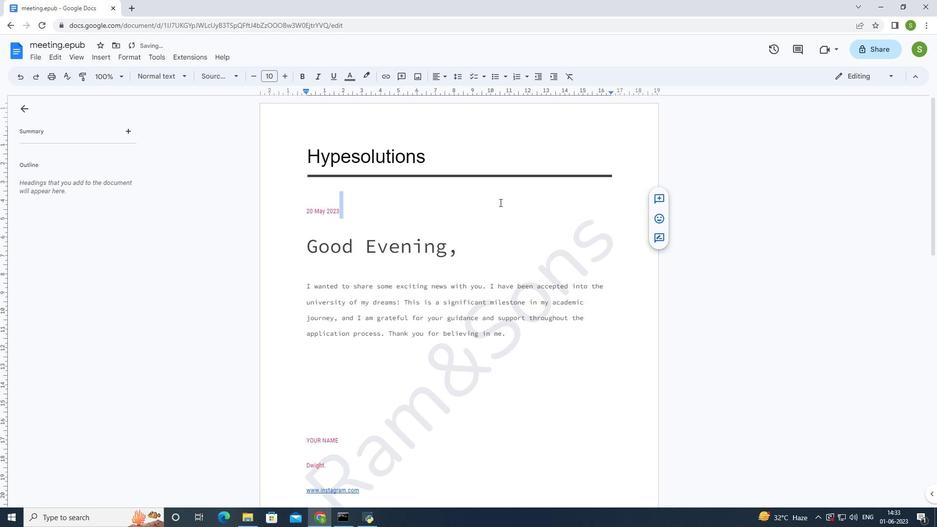 
Action: Key pressed ctrl+S
Screenshot: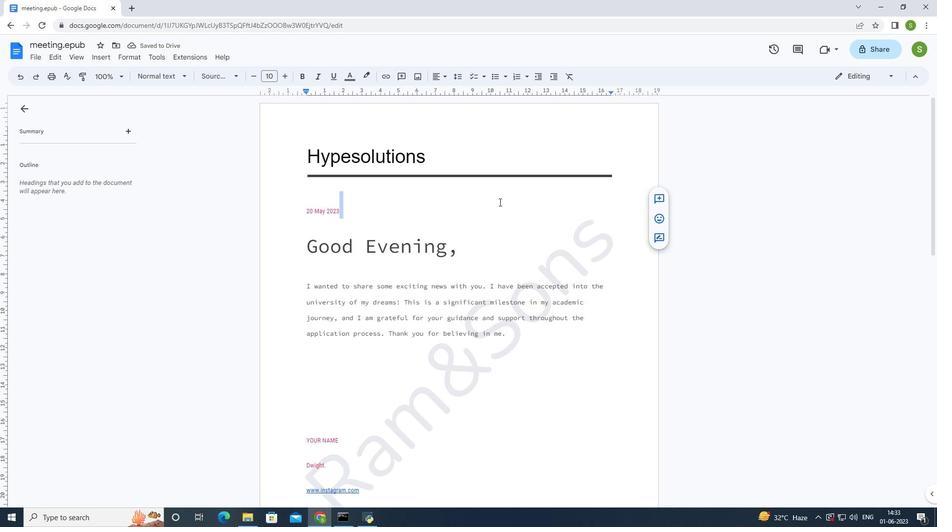 
Action: Mouse moved to (495, 201)
Screenshot: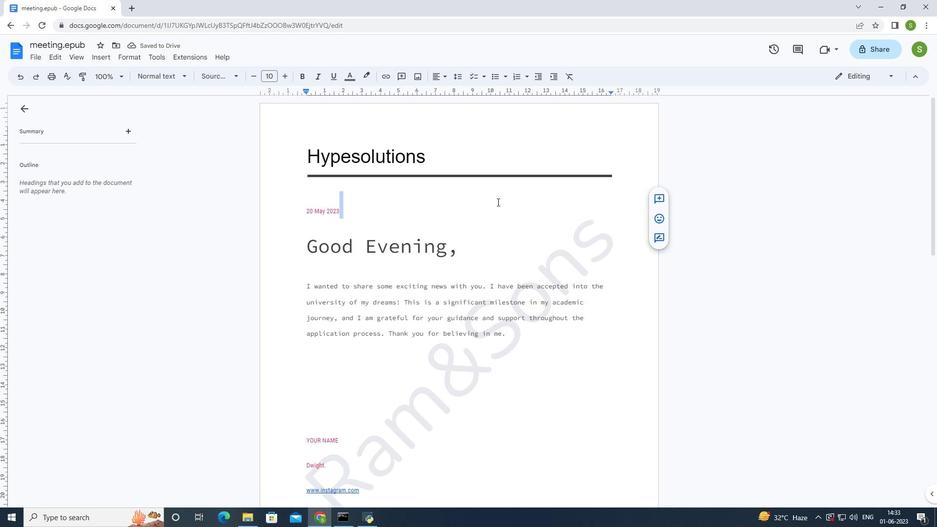 
